 Task: Add a dentist appointment for a check-up on the 19th at 3:00 PM.
Action: Mouse moved to (366, 127)
Screenshot: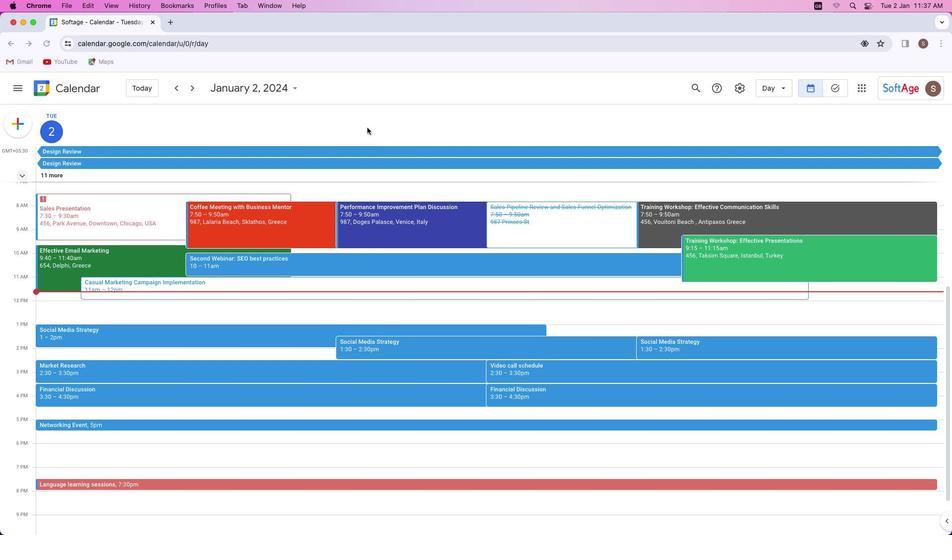 
Action: Mouse pressed left at (366, 127)
Screenshot: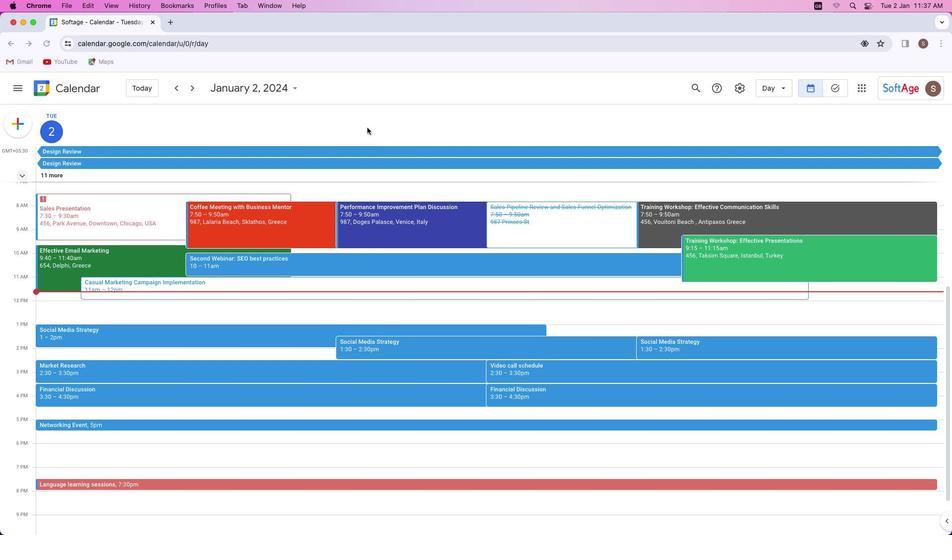 
Action: Mouse moved to (18, 119)
Screenshot: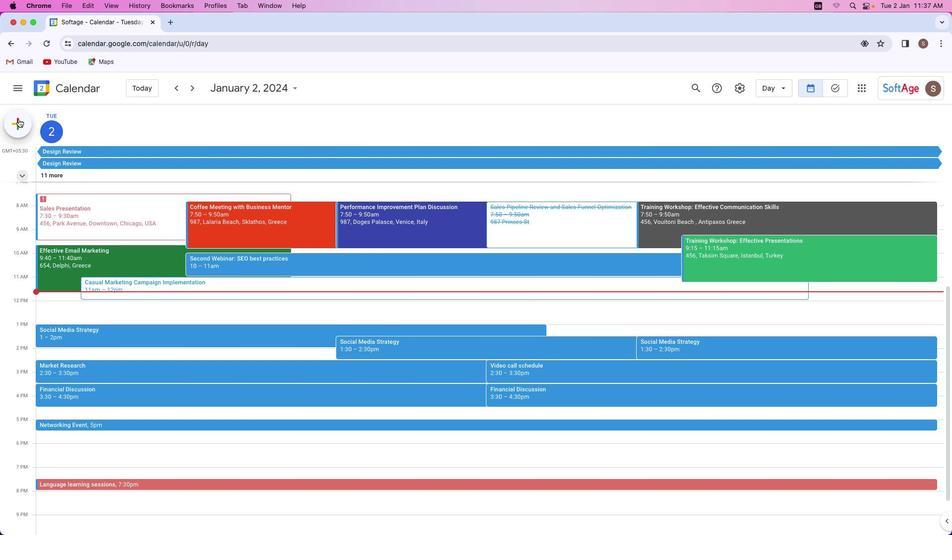 
Action: Mouse pressed left at (18, 119)
Screenshot: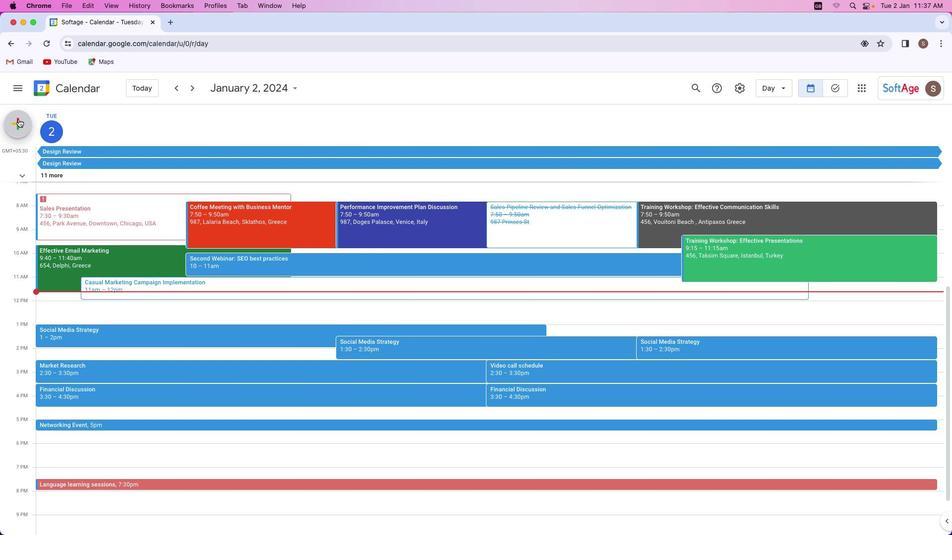 
Action: Mouse moved to (39, 233)
Screenshot: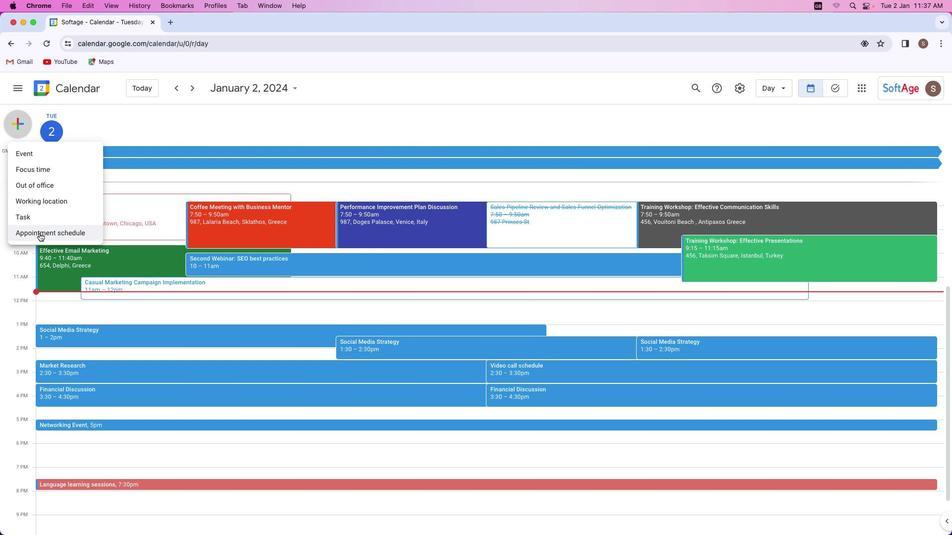 
Action: Mouse pressed left at (39, 233)
Screenshot: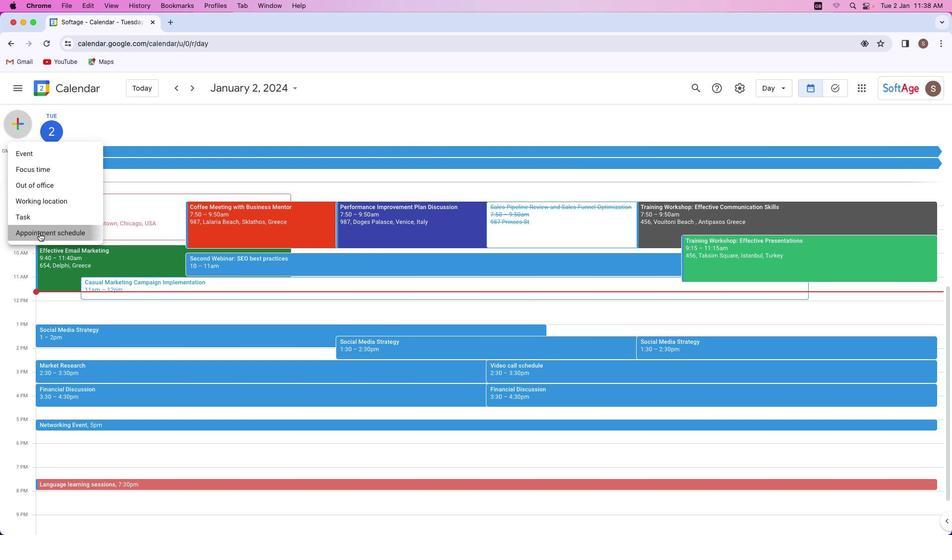 
Action: Mouse moved to (59, 115)
Screenshot: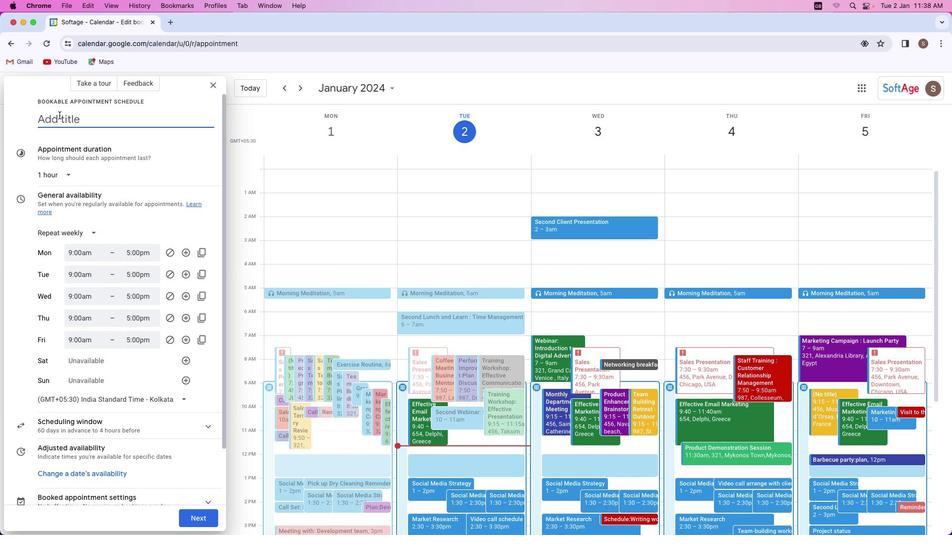 
Action: Key pressed Key.shift'D''e''n''t''i''s''t'Key.spaceKey.shift'C''h''e''c''k''-''u''p'
Screenshot: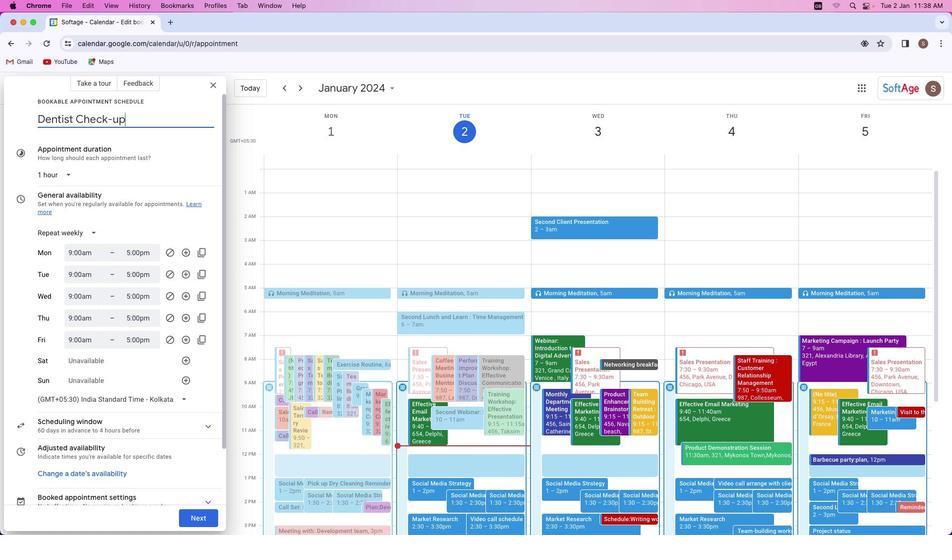 
Action: Mouse moved to (89, 229)
Screenshot: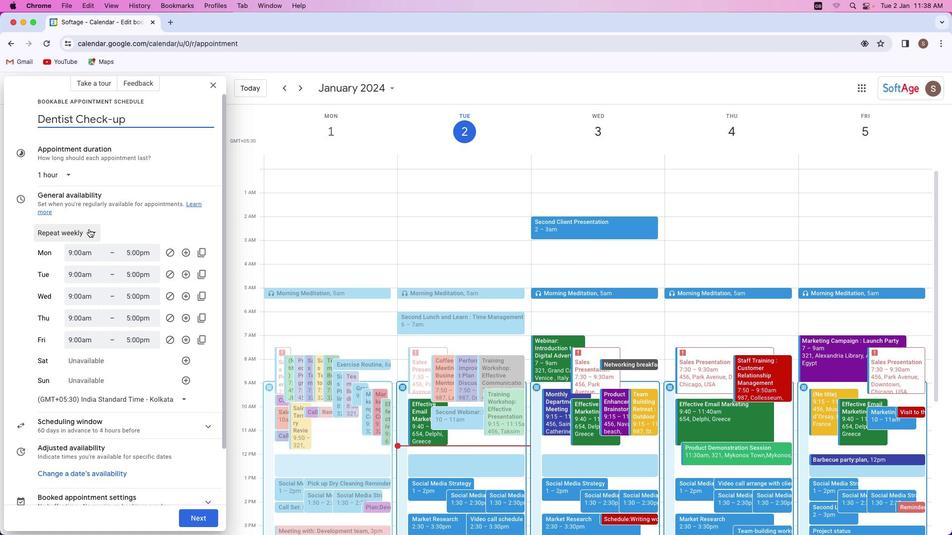 
Action: Mouse pressed left at (89, 229)
Screenshot: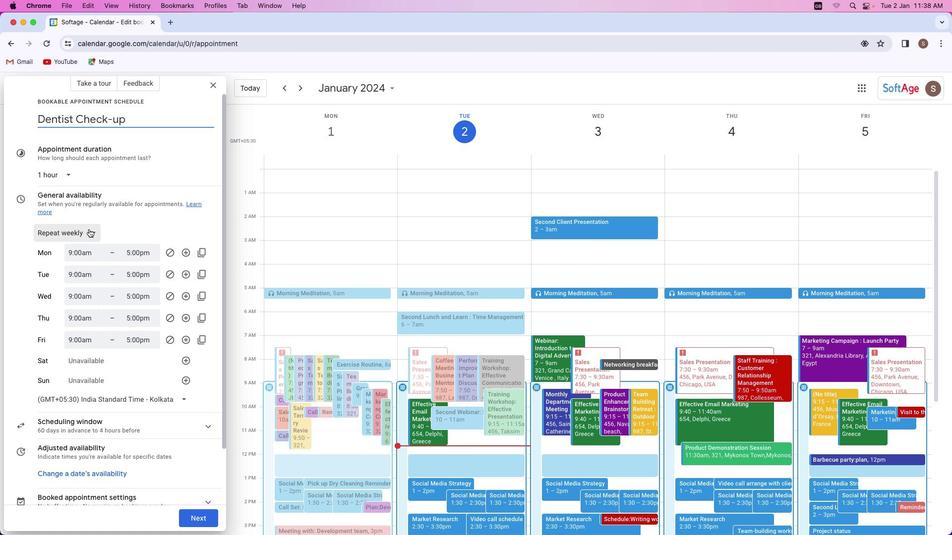 
Action: Mouse moved to (74, 251)
Screenshot: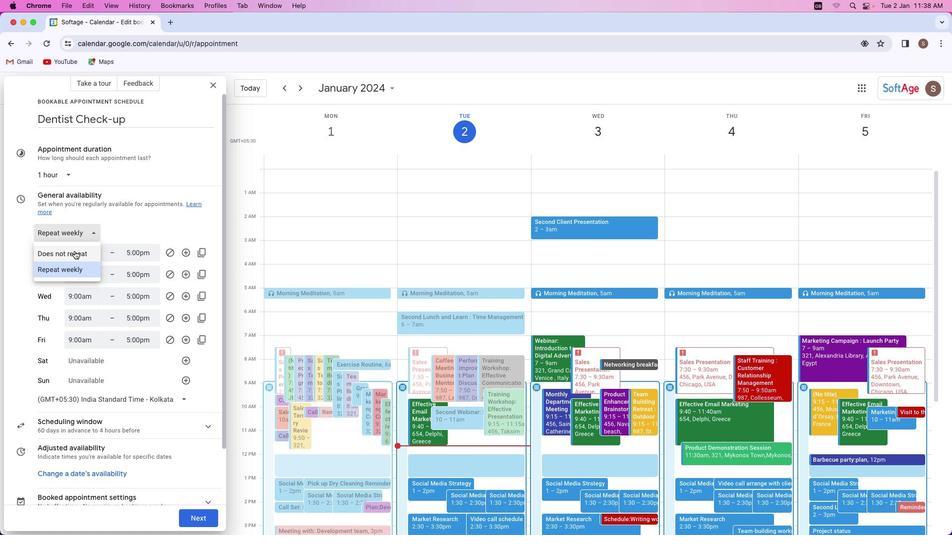 
Action: Mouse pressed left at (74, 251)
Screenshot: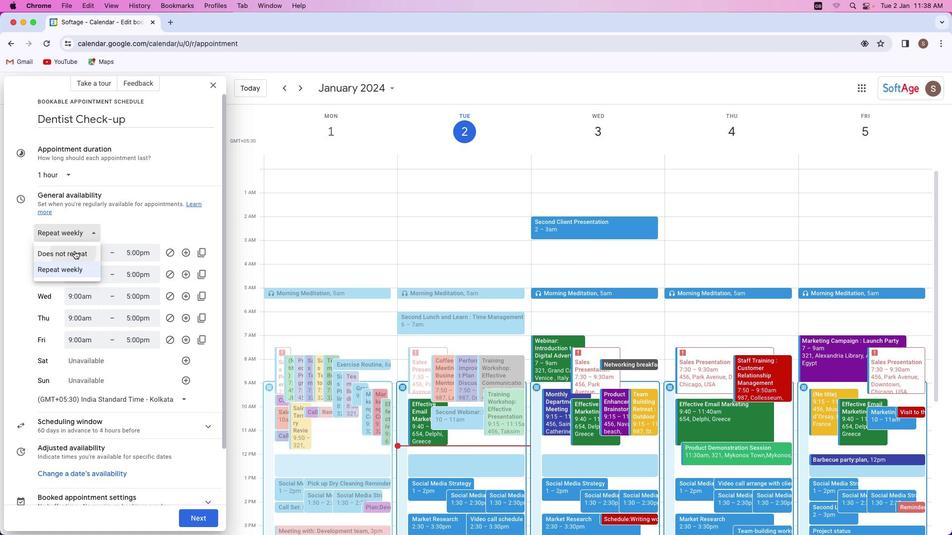 
Action: Mouse moved to (62, 243)
Screenshot: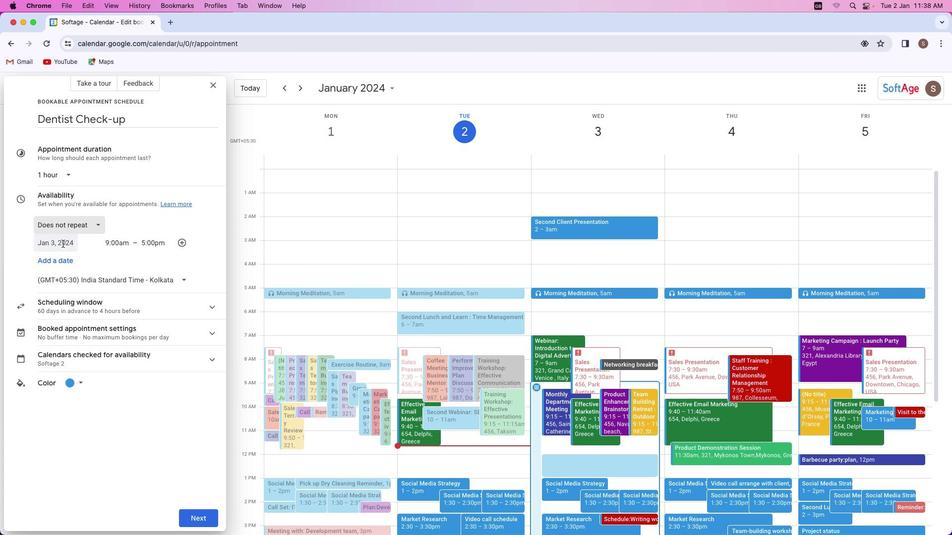 
Action: Mouse pressed left at (62, 243)
Screenshot: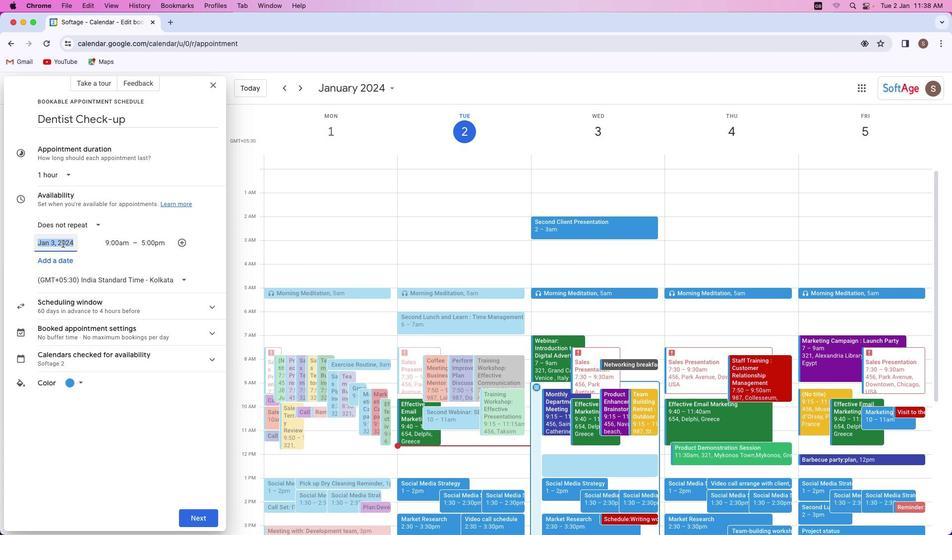 
Action: Mouse moved to (123, 319)
Screenshot: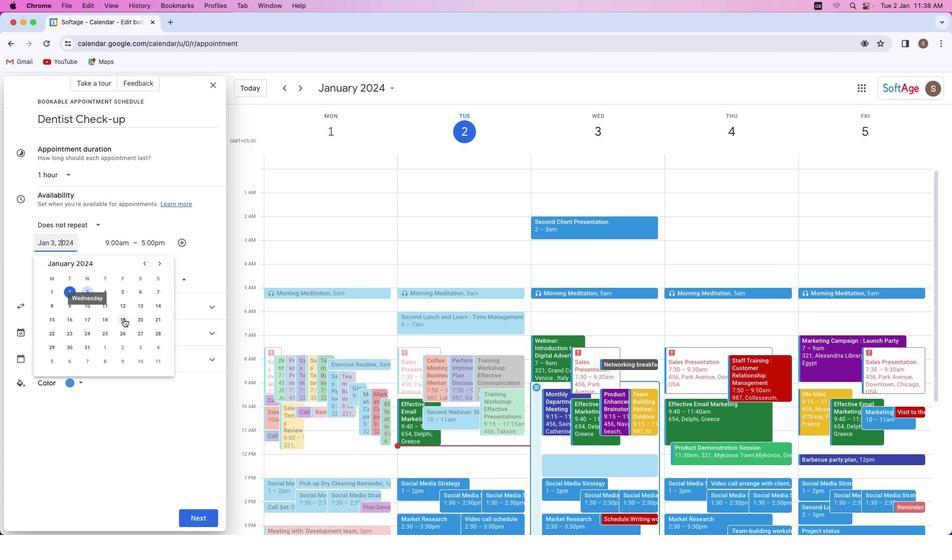
Action: Mouse pressed left at (123, 319)
Screenshot: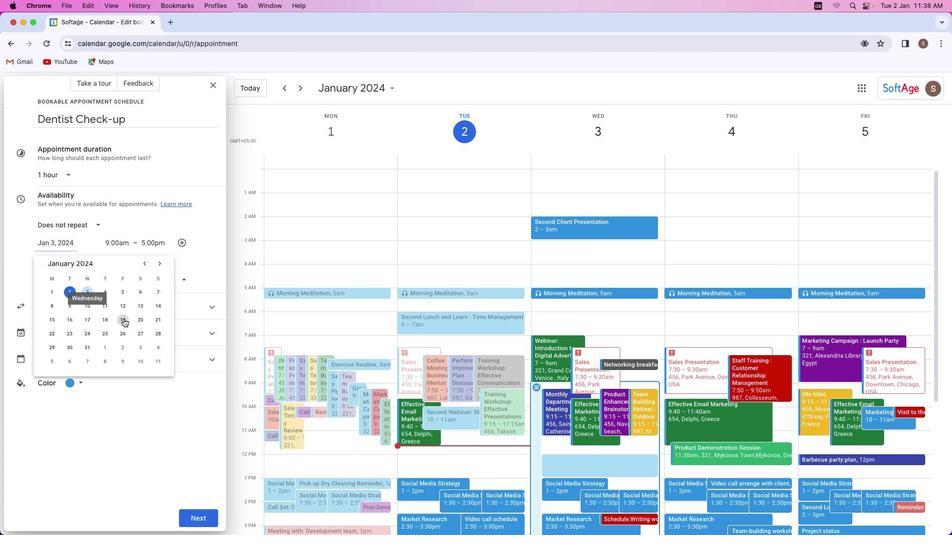 
Action: Mouse moved to (116, 248)
Screenshot: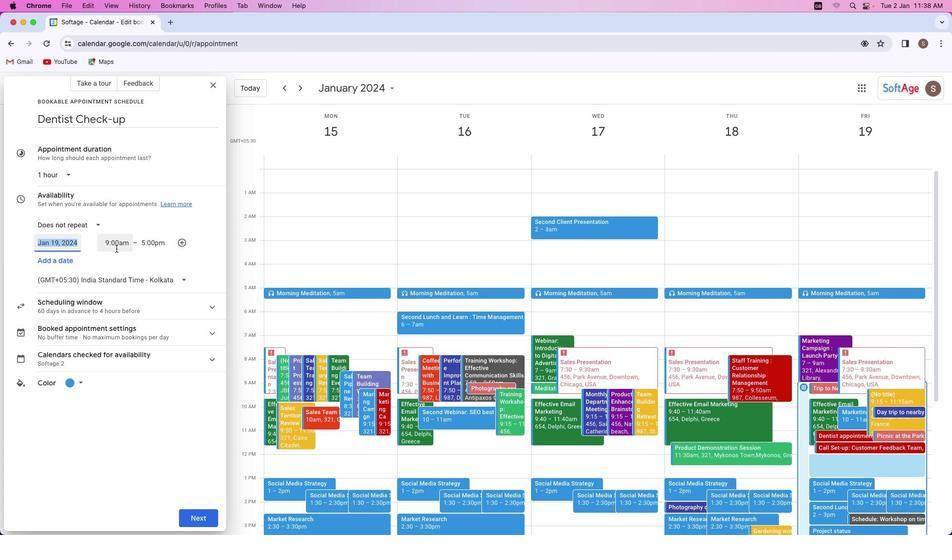 
Action: Mouse pressed left at (116, 248)
Screenshot: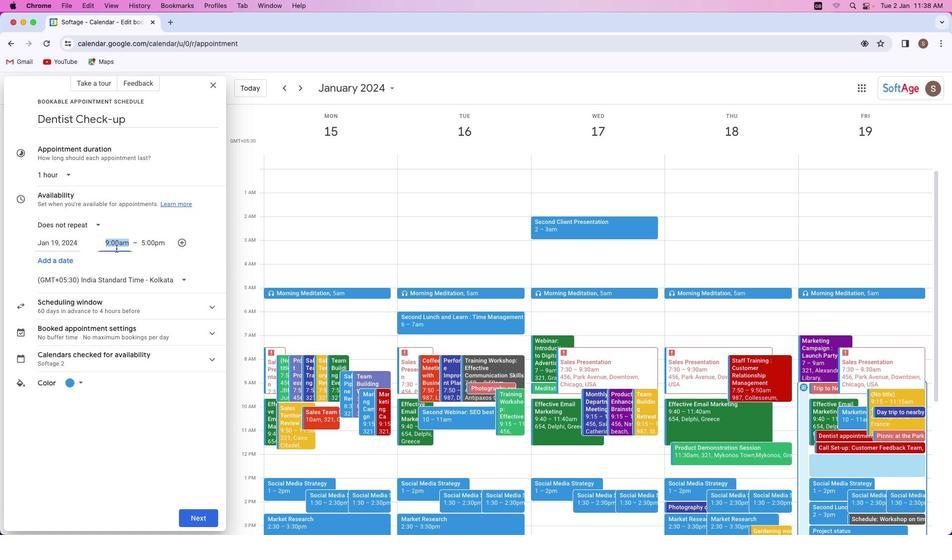 
Action: Mouse moved to (151, 301)
Screenshot: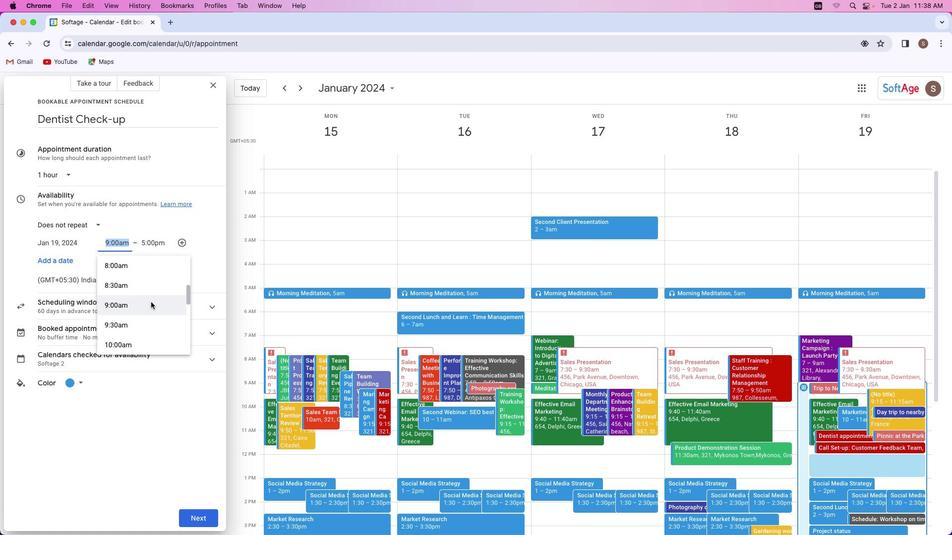 
Action: Mouse scrolled (151, 301) with delta (0, 0)
Screenshot: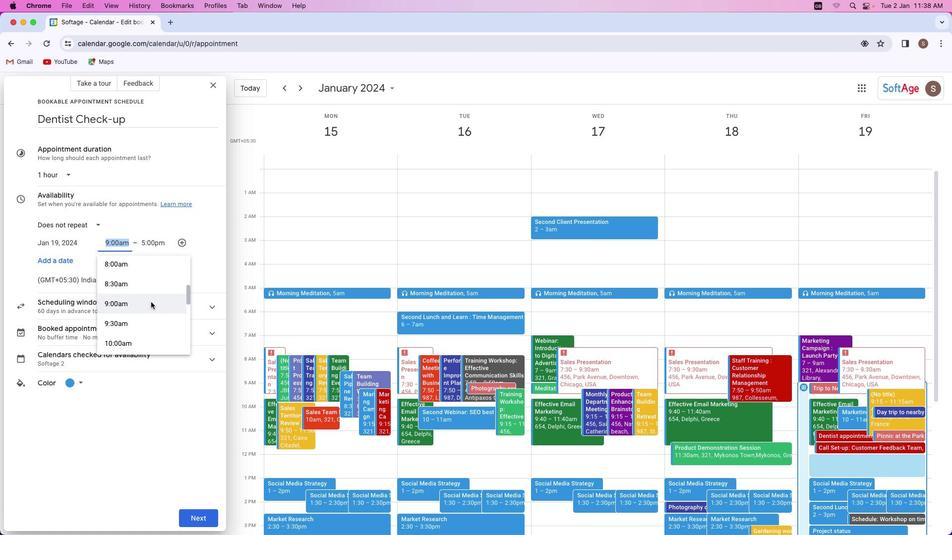 
Action: Mouse moved to (150, 302)
Screenshot: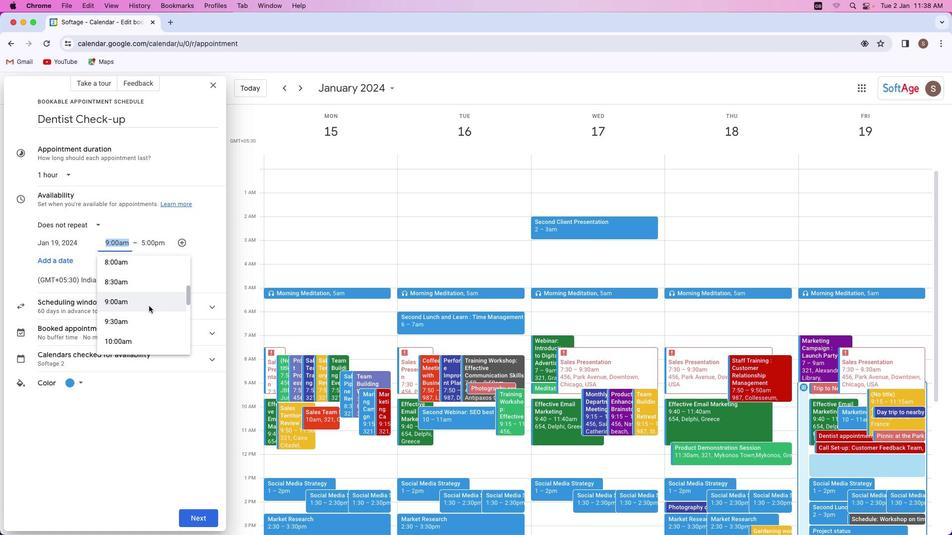
Action: Mouse scrolled (150, 302) with delta (0, 0)
Screenshot: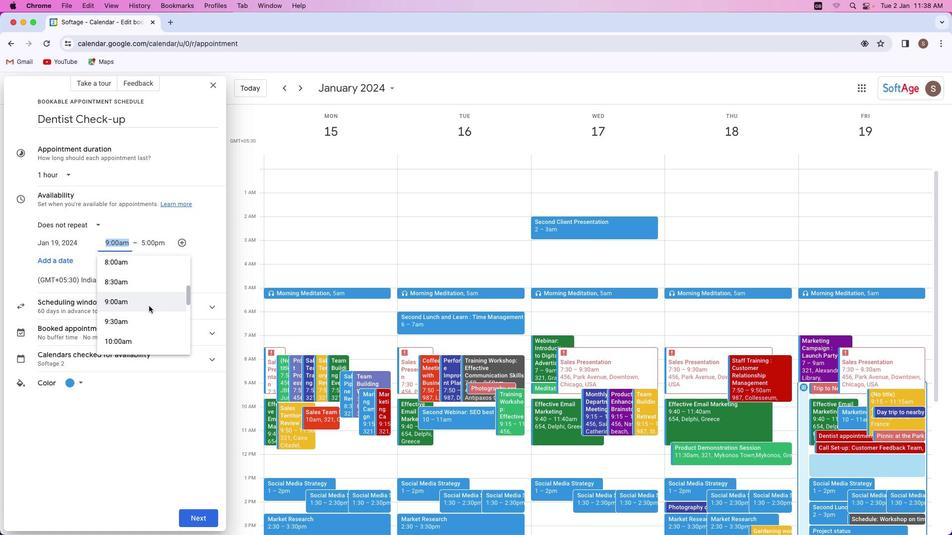
Action: Mouse moved to (148, 306)
Screenshot: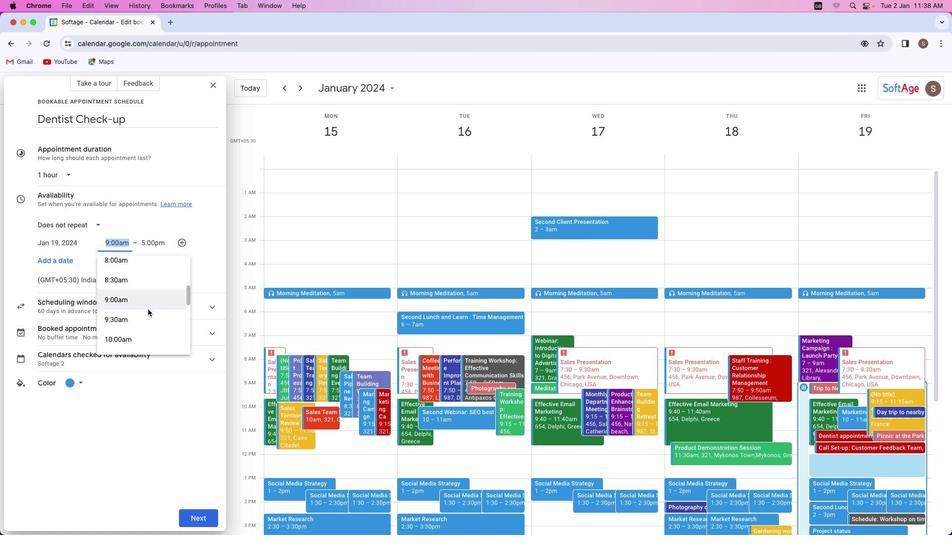 
Action: Mouse scrolled (148, 306) with delta (0, 0)
Screenshot: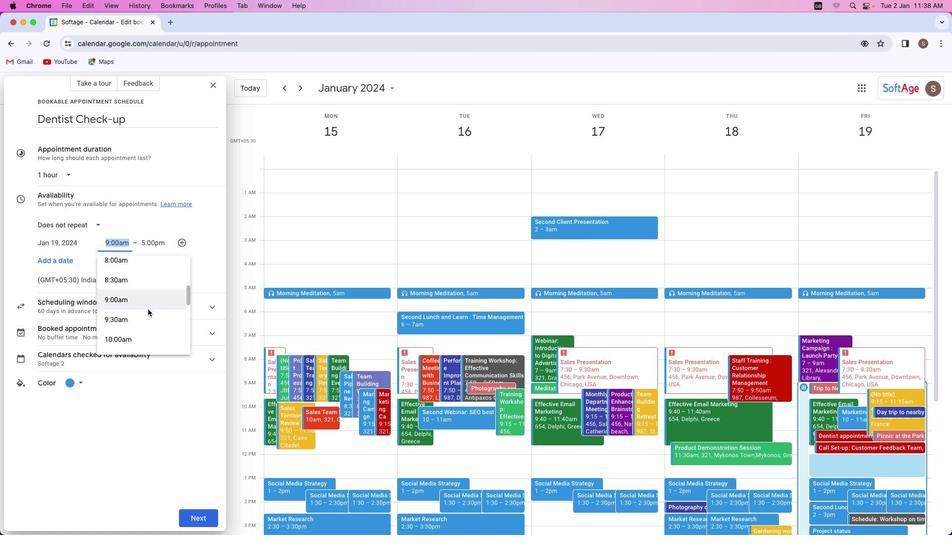 
Action: Mouse moved to (147, 309)
Screenshot: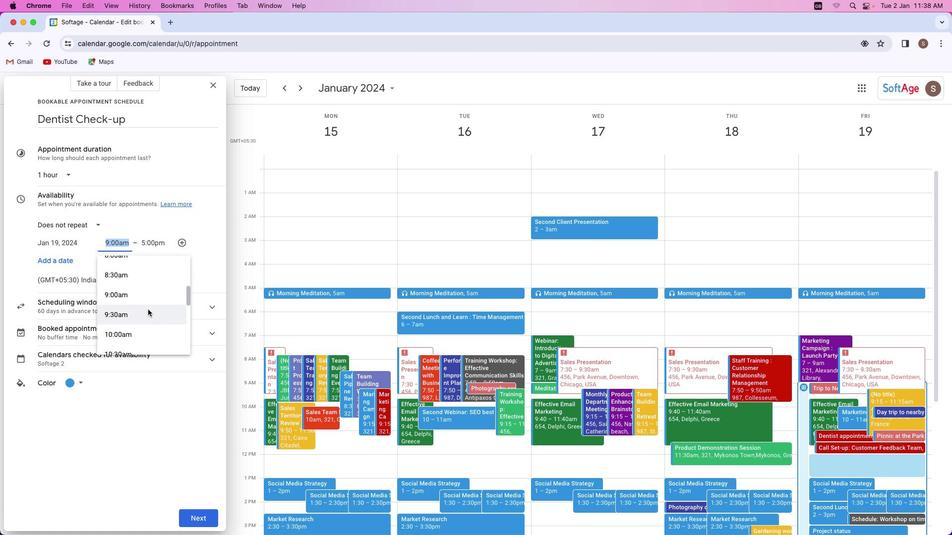 
Action: Mouse scrolled (147, 309) with delta (0, 0)
Screenshot: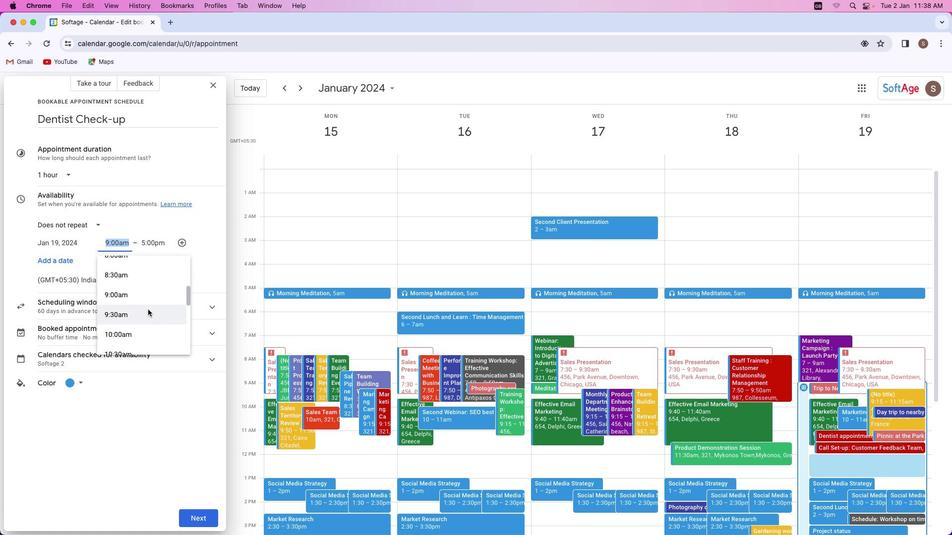 
Action: Mouse moved to (147, 303)
Screenshot: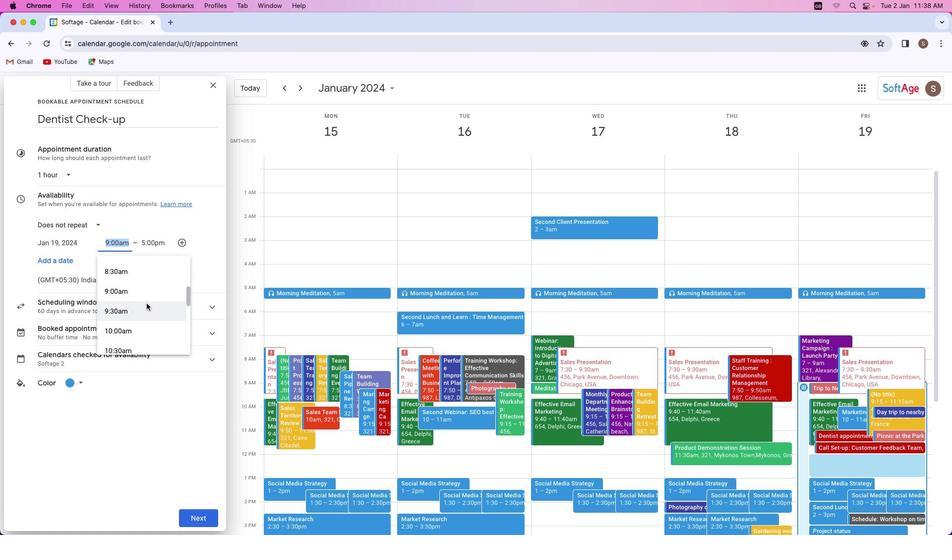 
Action: Mouse scrolled (147, 303) with delta (0, 0)
Screenshot: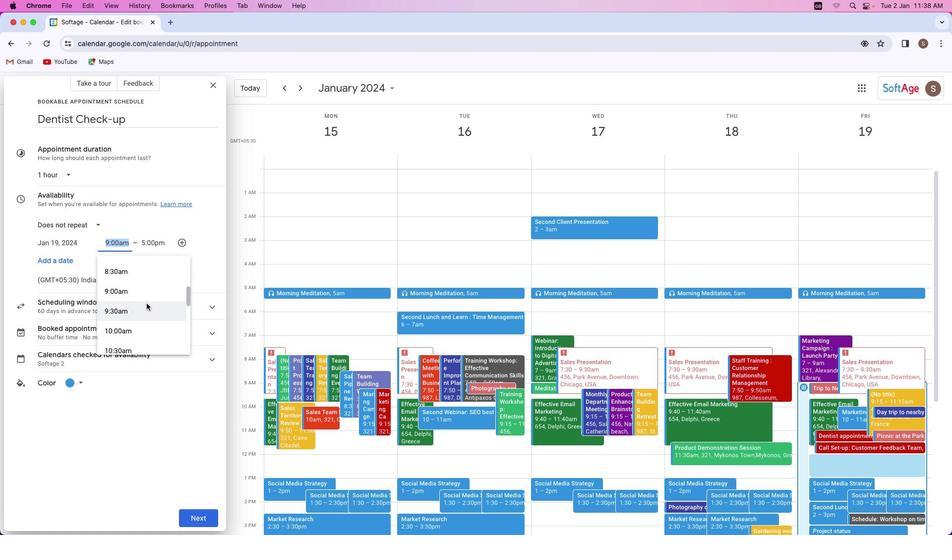 
Action: Mouse moved to (147, 303)
Screenshot: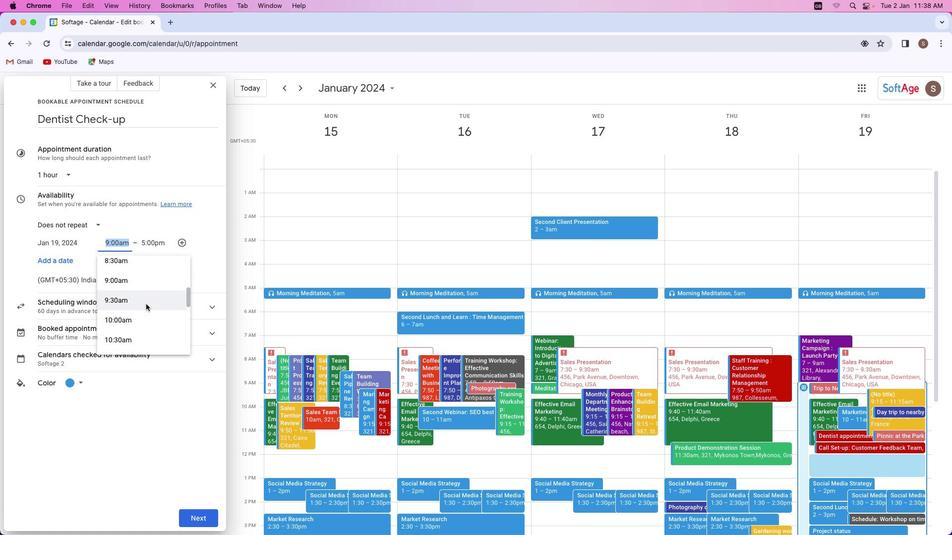 
Action: Mouse scrolled (147, 303) with delta (0, 0)
Screenshot: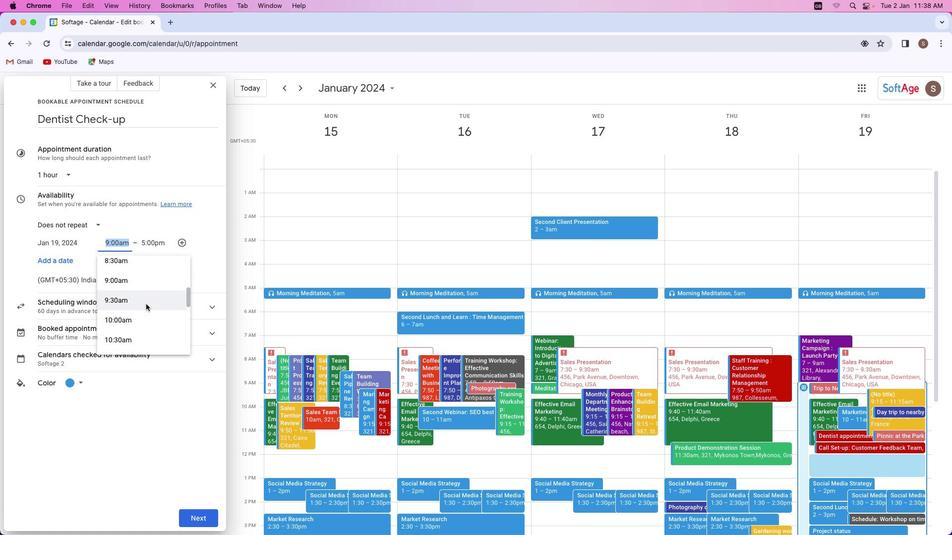 
Action: Mouse moved to (146, 303)
Screenshot: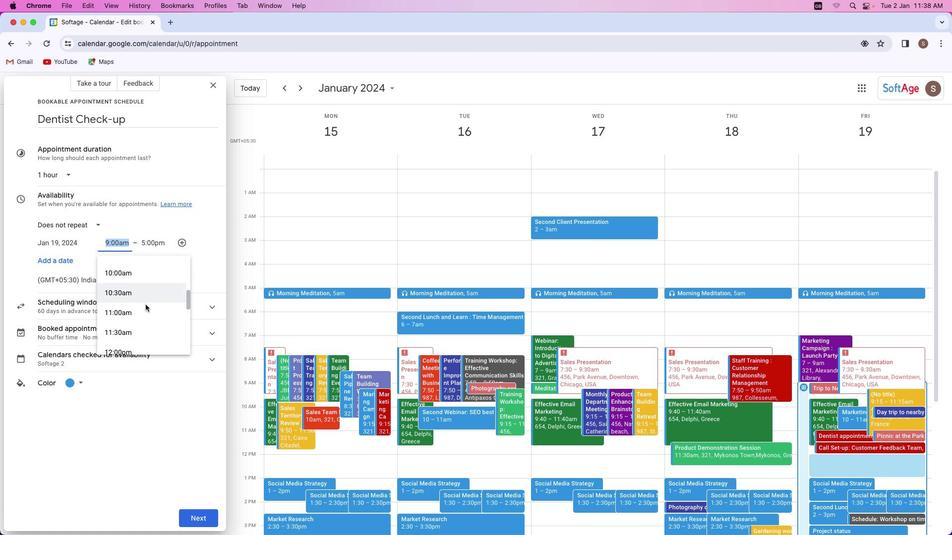 
Action: Mouse scrolled (146, 303) with delta (0, 0)
Screenshot: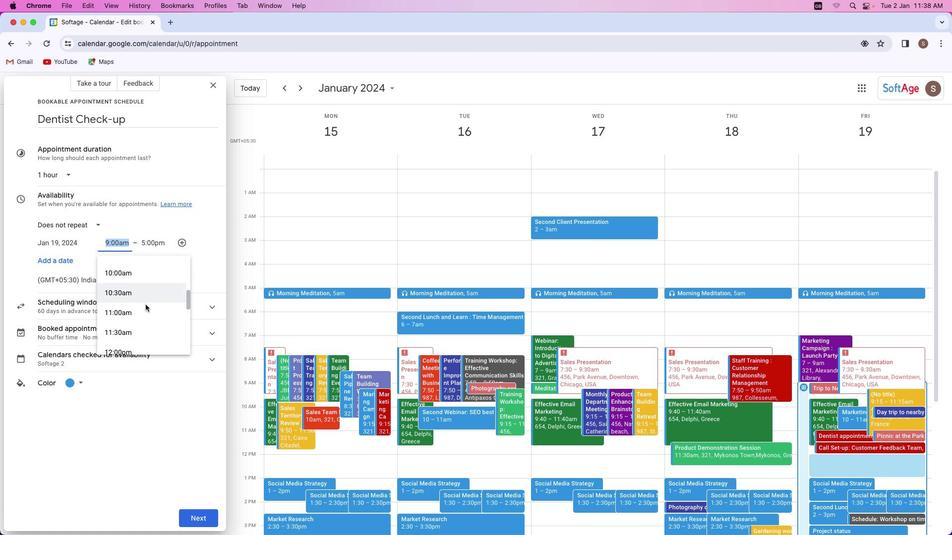 
Action: Mouse moved to (146, 303)
Screenshot: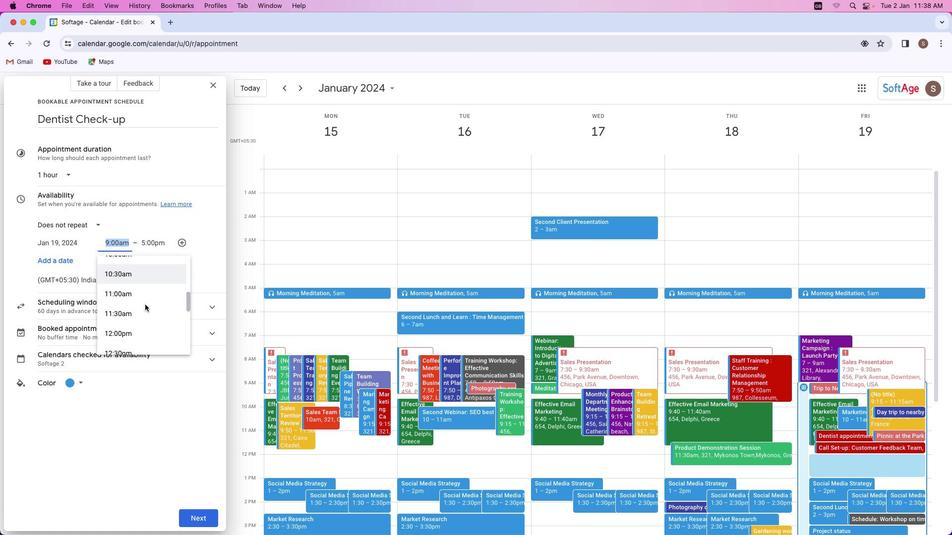 
Action: Mouse scrolled (146, 303) with delta (0, -1)
Screenshot: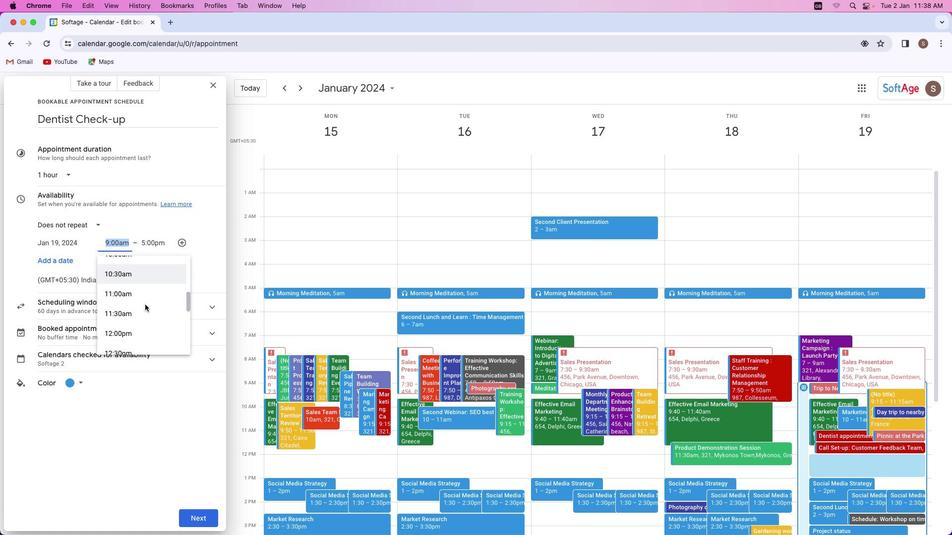 
Action: Mouse moved to (144, 304)
Screenshot: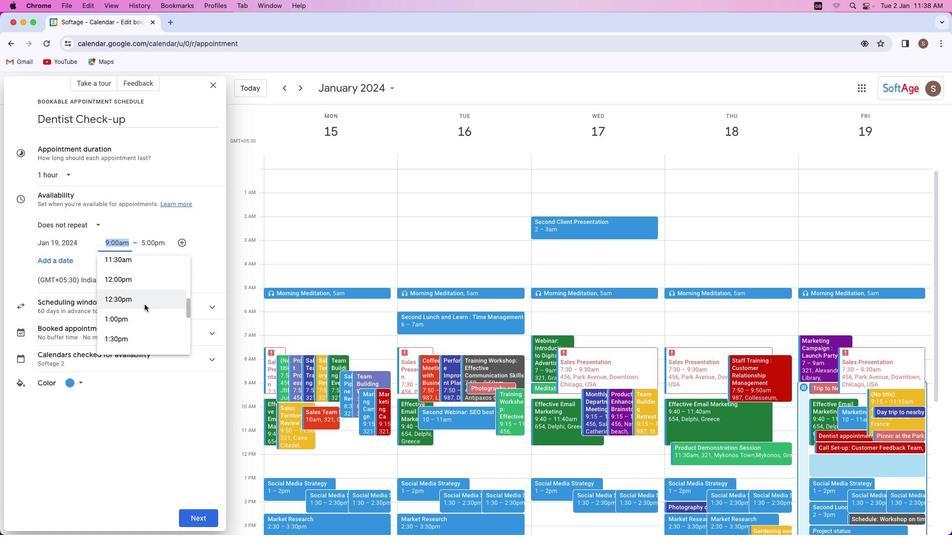 
Action: Mouse scrolled (144, 304) with delta (0, 0)
Screenshot: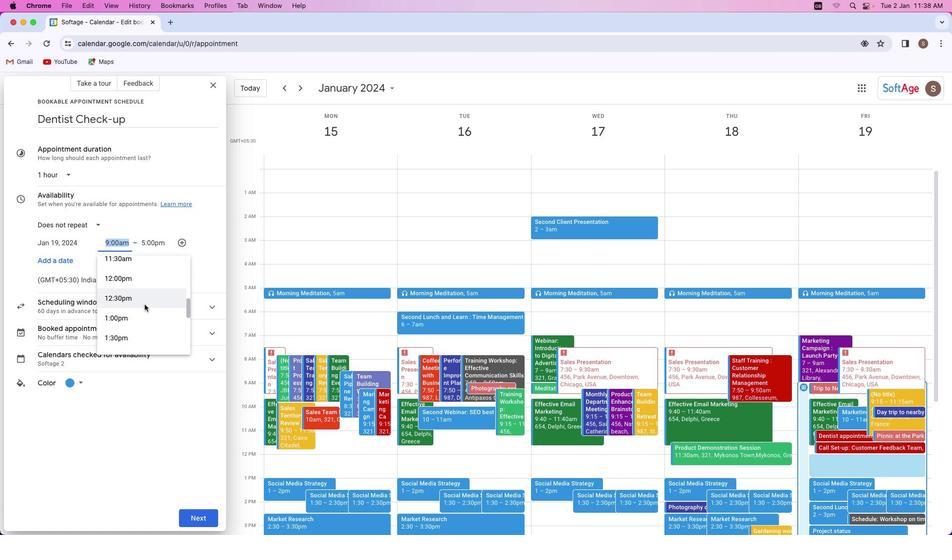 
Action: Mouse scrolled (144, 304) with delta (0, 0)
Screenshot: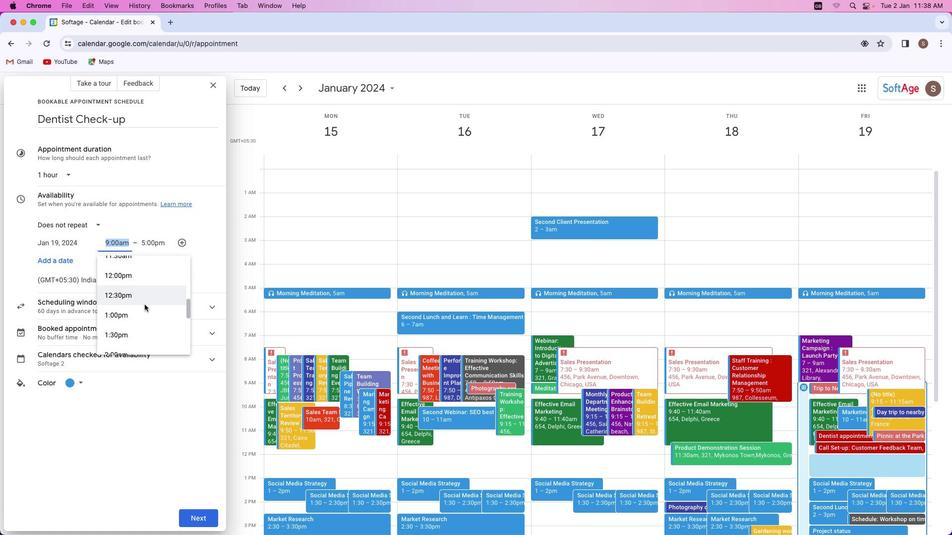 
Action: Mouse scrolled (144, 304) with delta (0, 0)
Screenshot: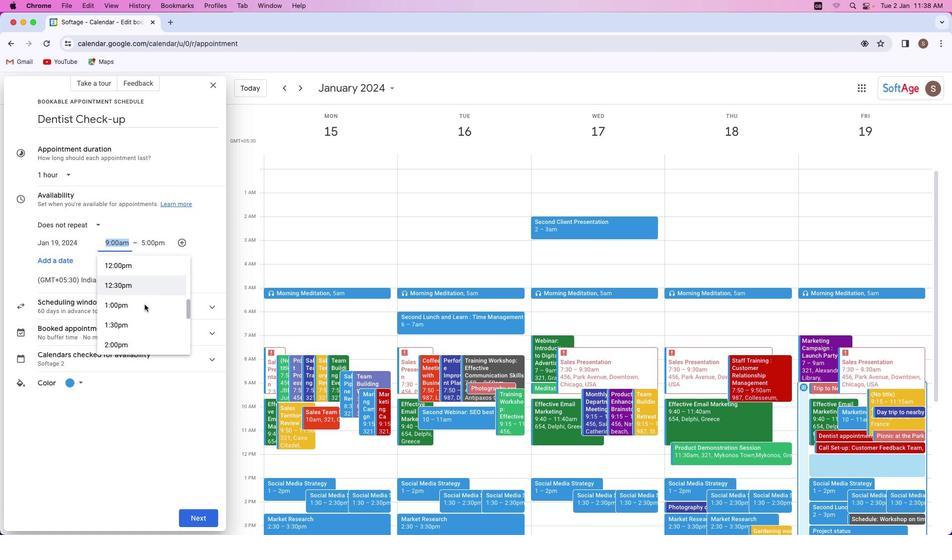 
Action: Mouse scrolled (144, 304) with delta (0, 0)
Screenshot: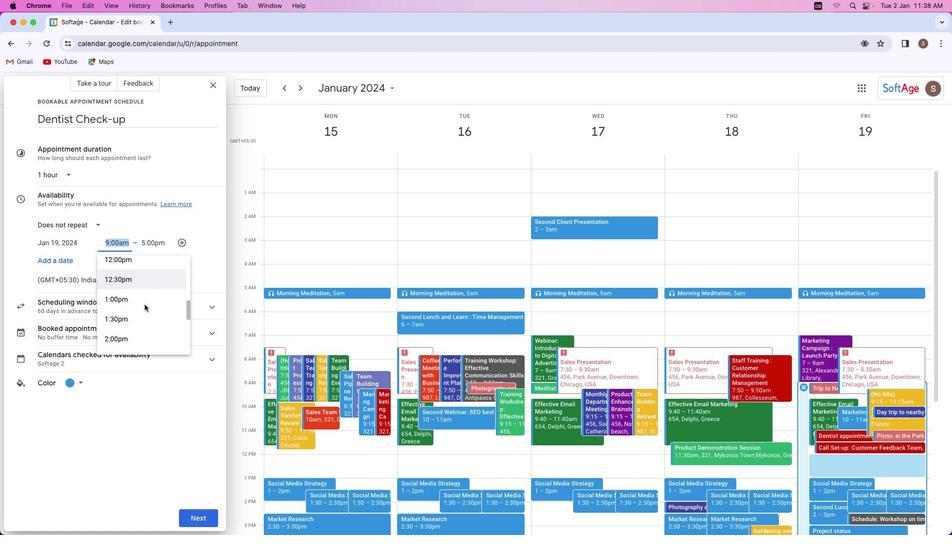 
Action: Mouse scrolled (144, 304) with delta (0, 0)
Screenshot: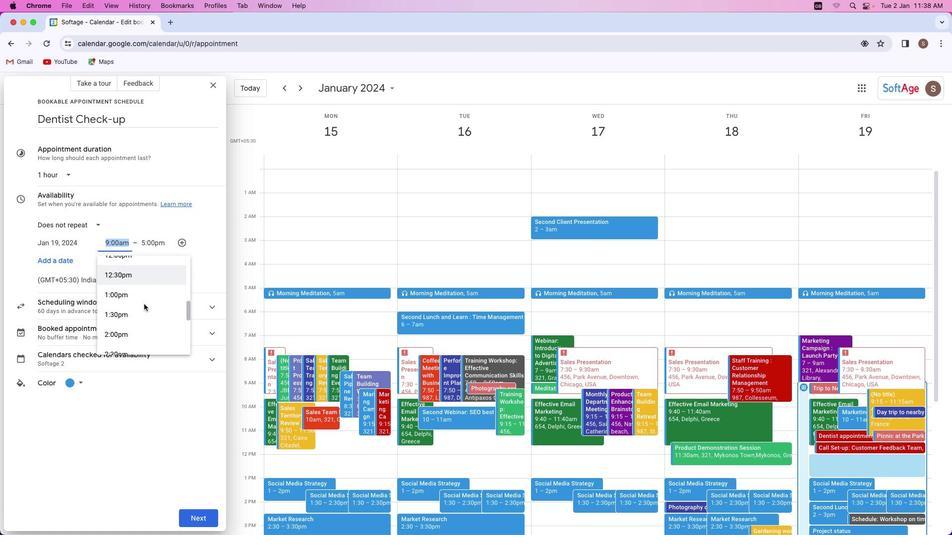 
Action: Mouse moved to (143, 304)
Screenshot: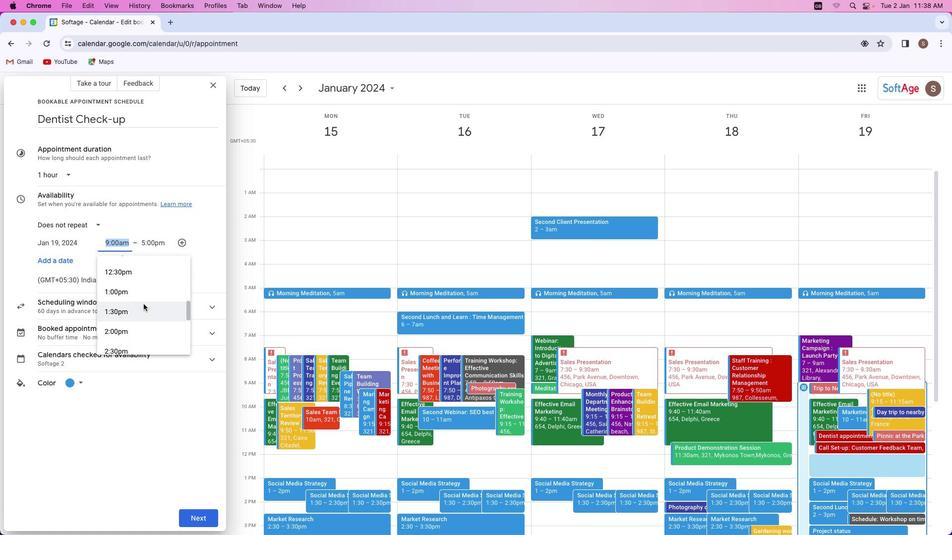 
Action: Mouse scrolled (143, 304) with delta (0, 0)
Screenshot: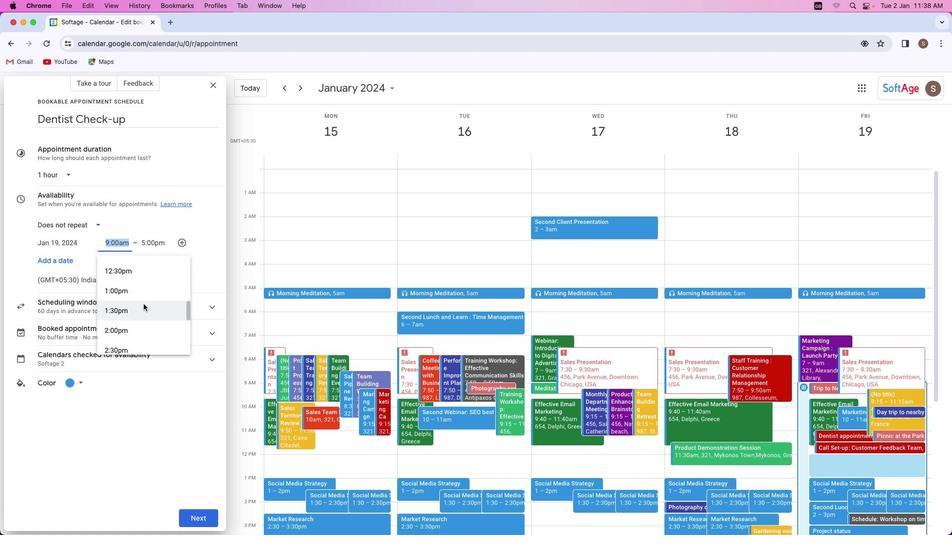 
Action: Mouse scrolled (143, 304) with delta (0, 0)
Screenshot: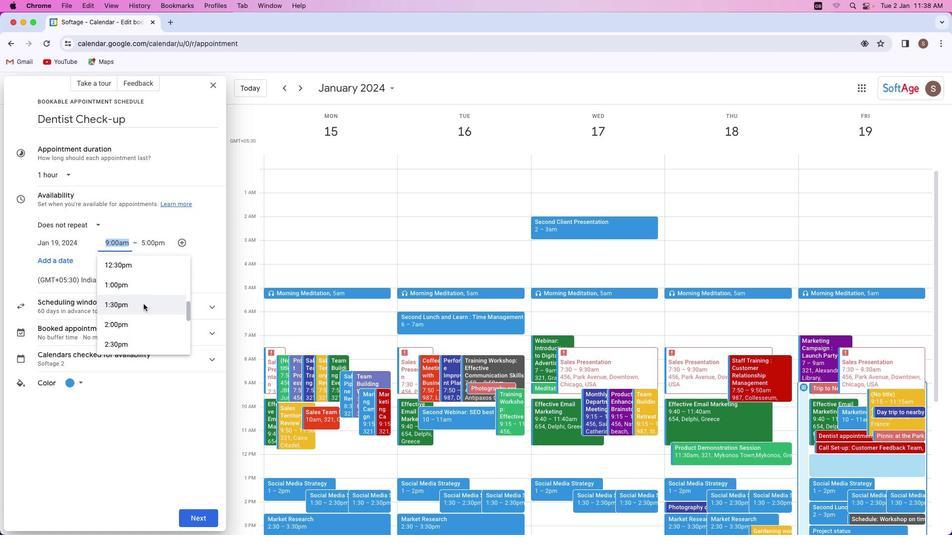 
Action: Mouse scrolled (143, 304) with delta (0, 0)
Screenshot: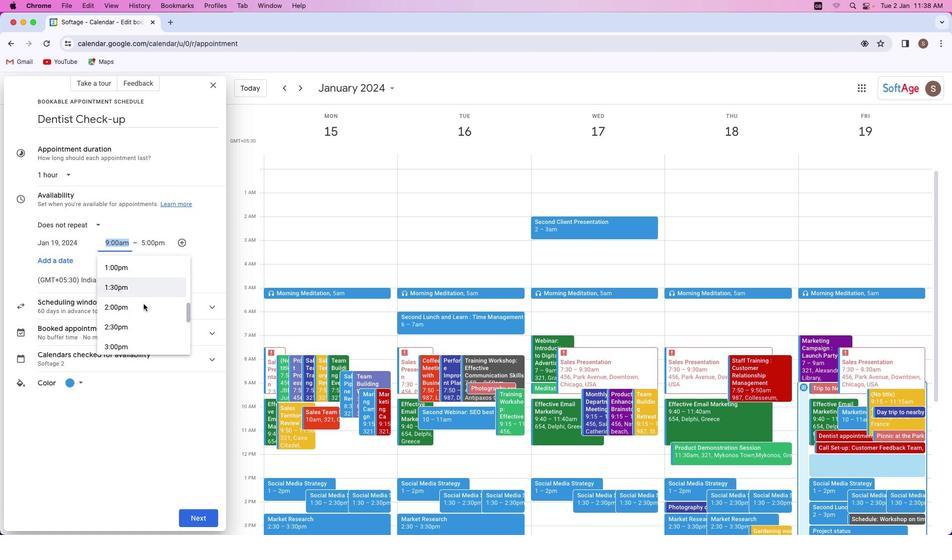 
Action: Mouse scrolled (143, 304) with delta (0, 0)
Screenshot: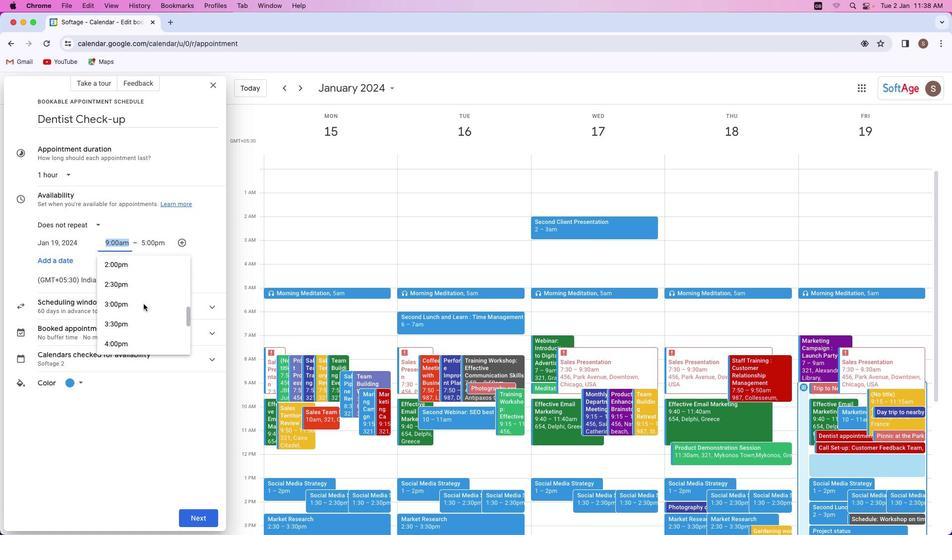 
Action: Mouse moved to (122, 295)
Screenshot: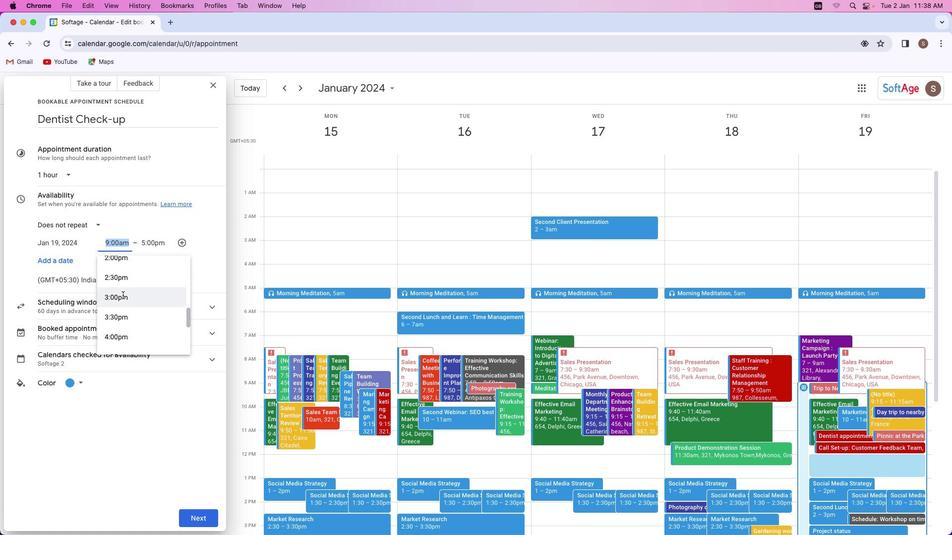 
Action: Mouse pressed left at (122, 295)
Screenshot: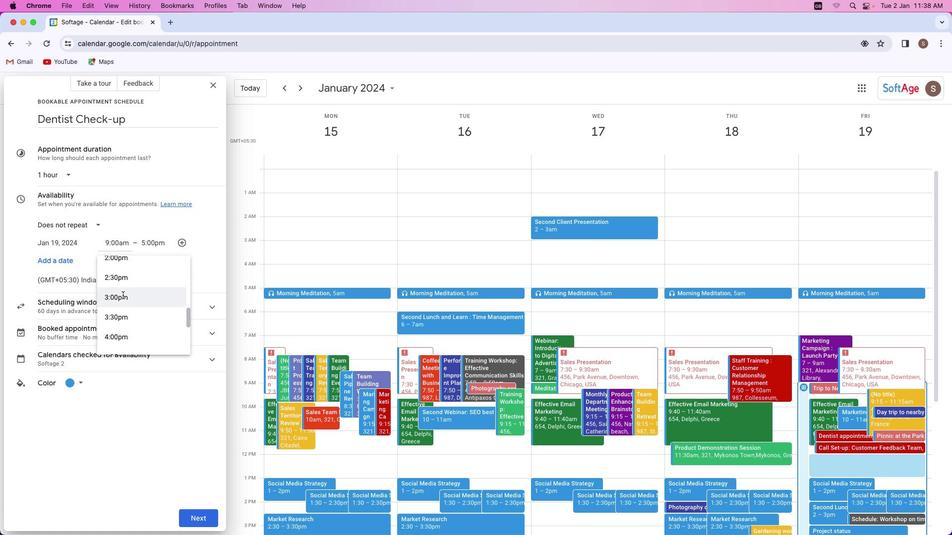 
Action: Mouse moved to (79, 380)
Screenshot: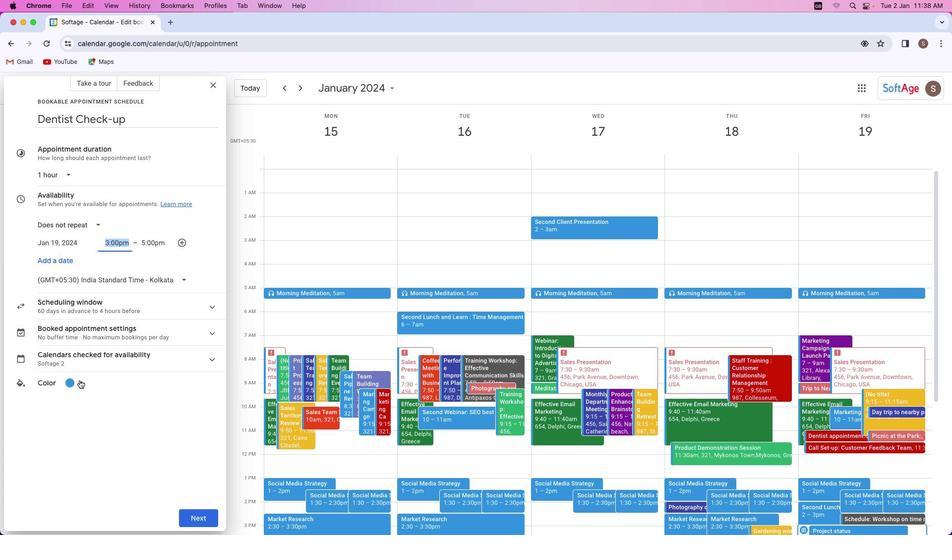 
Action: Mouse pressed left at (79, 380)
Screenshot: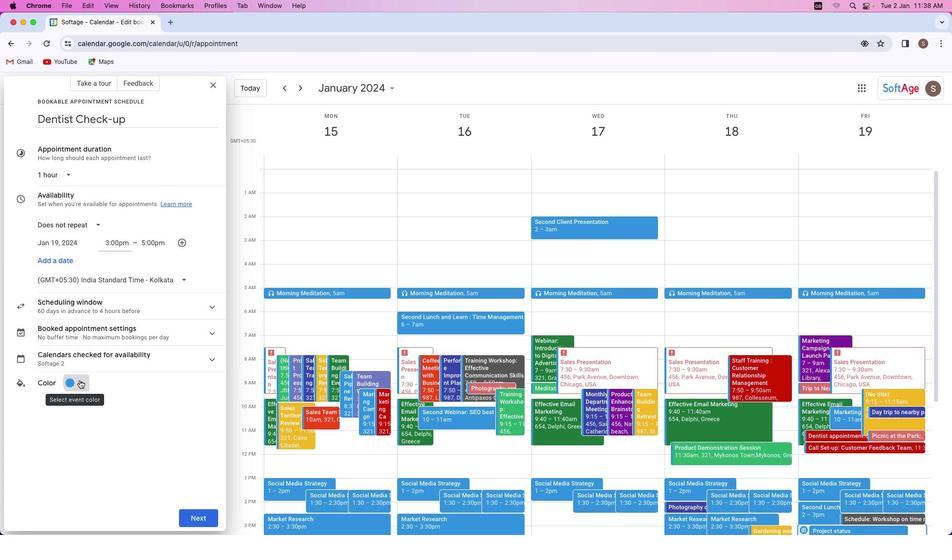 
Action: Mouse moved to (81, 398)
Screenshot: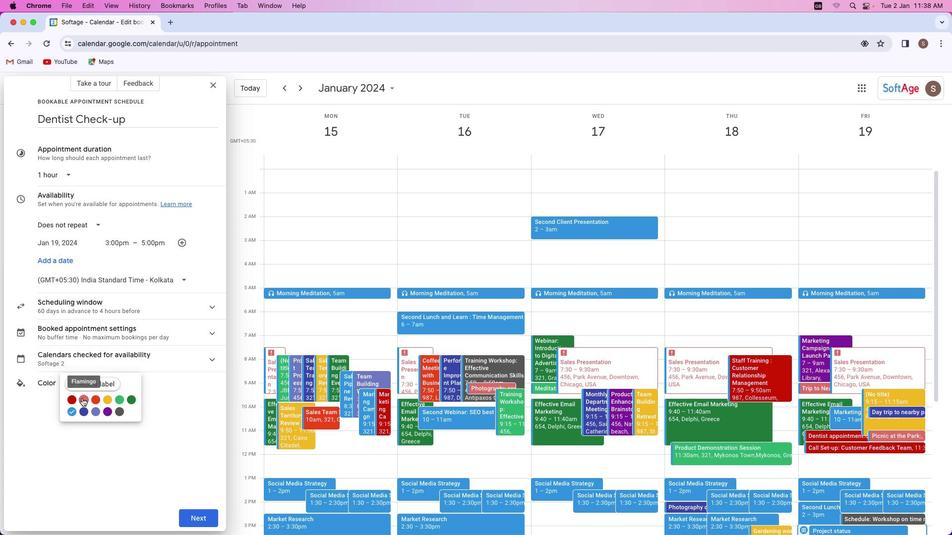 
Action: Mouse pressed left at (81, 398)
Screenshot: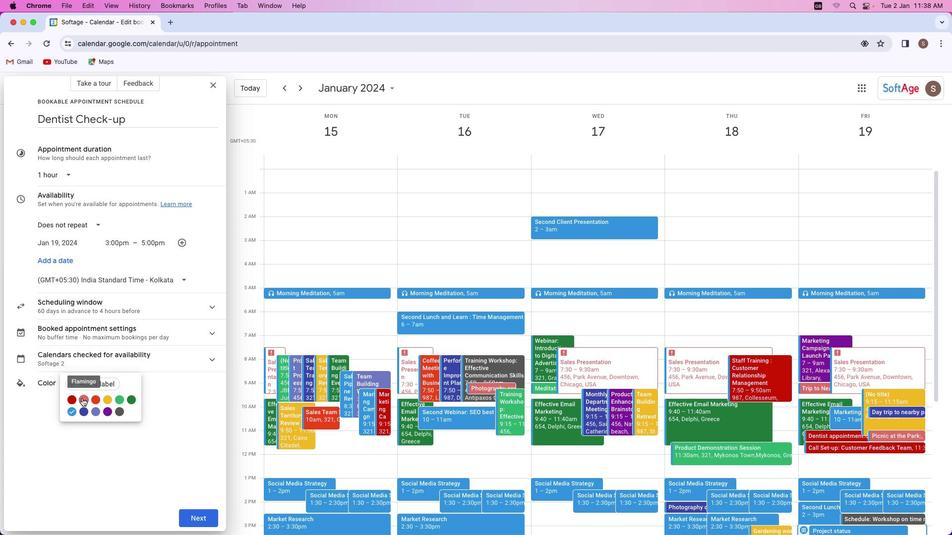 
Action: Mouse moved to (191, 514)
Screenshot: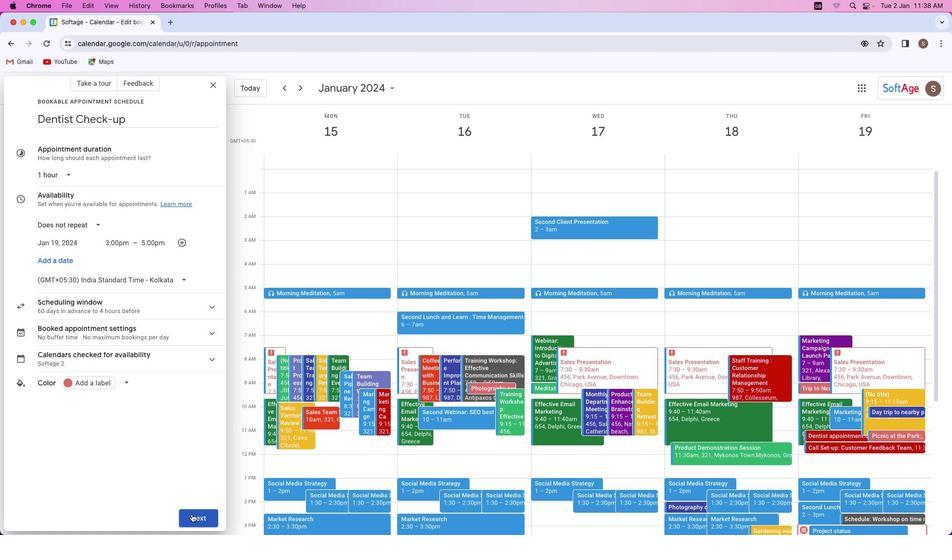 
Action: Mouse pressed left at (191, 514)
Screenshot: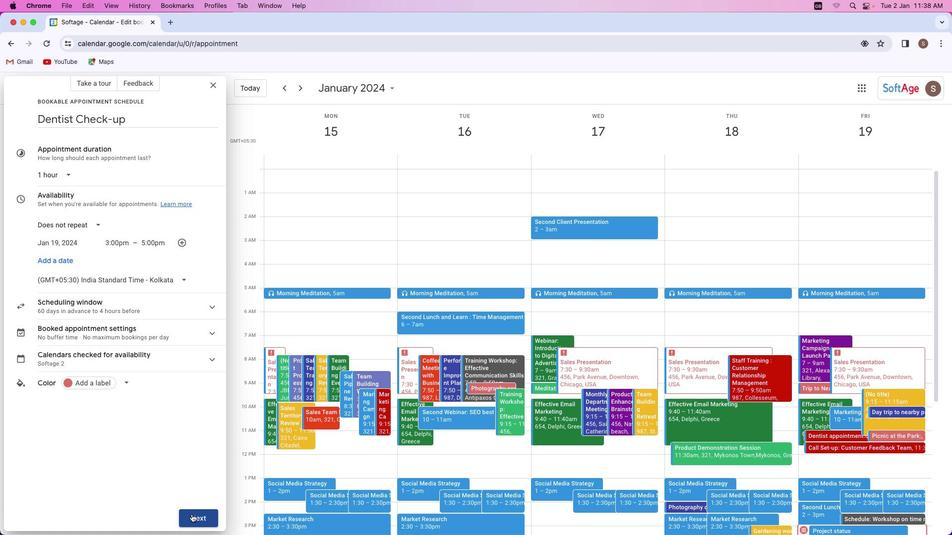 
Action: Mouse moved to (59, 302)
Screenshot: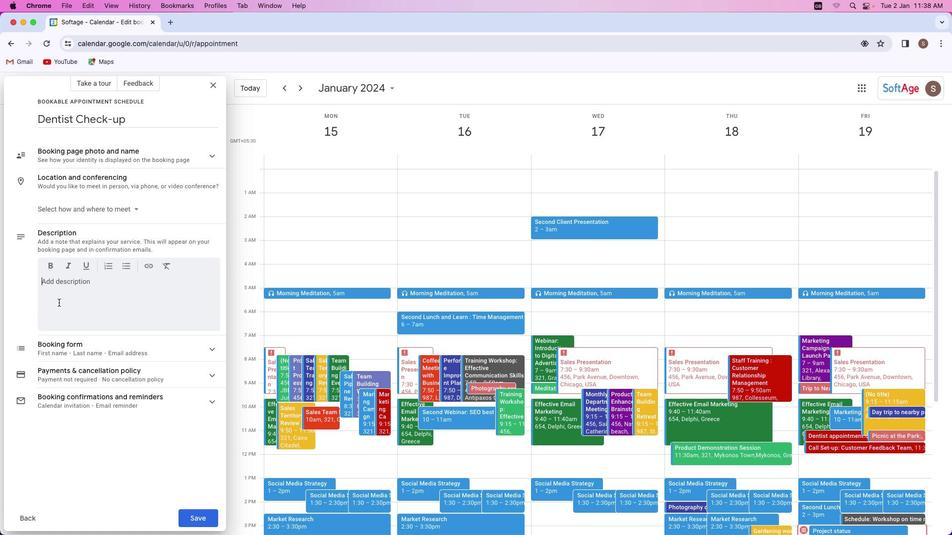 
Action: Mouse pressed left at (59, 302)
Screenshot: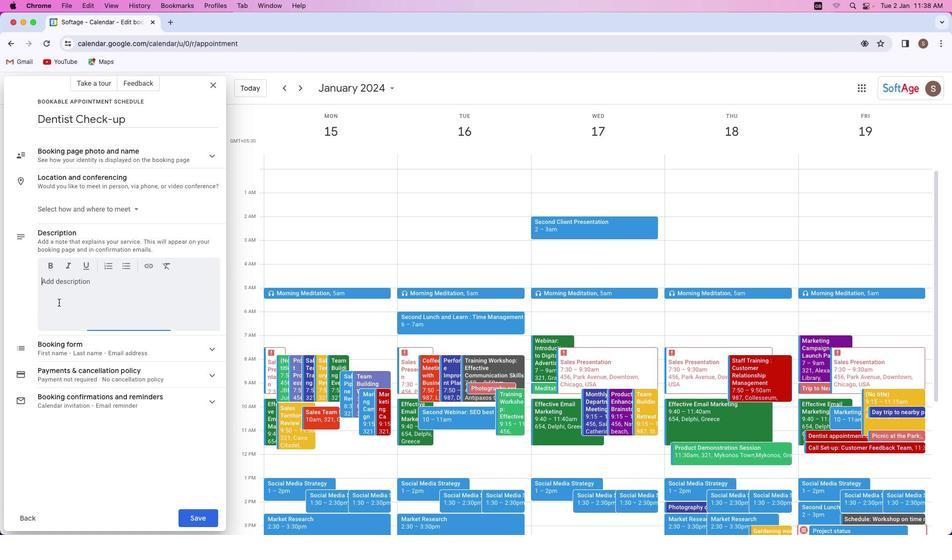 
Action: Key pressed Key.shift'T''h''i''s'Key.space'a''p''p''o''i''n''t''m''e''n''t'Key.space'p''u''r''p''o''s''e'Key.space'i''s'Key.space'd''e''n''t''i''s''t'Key.space'c''h''e''c''k''-''u''p''.'
Screenshot: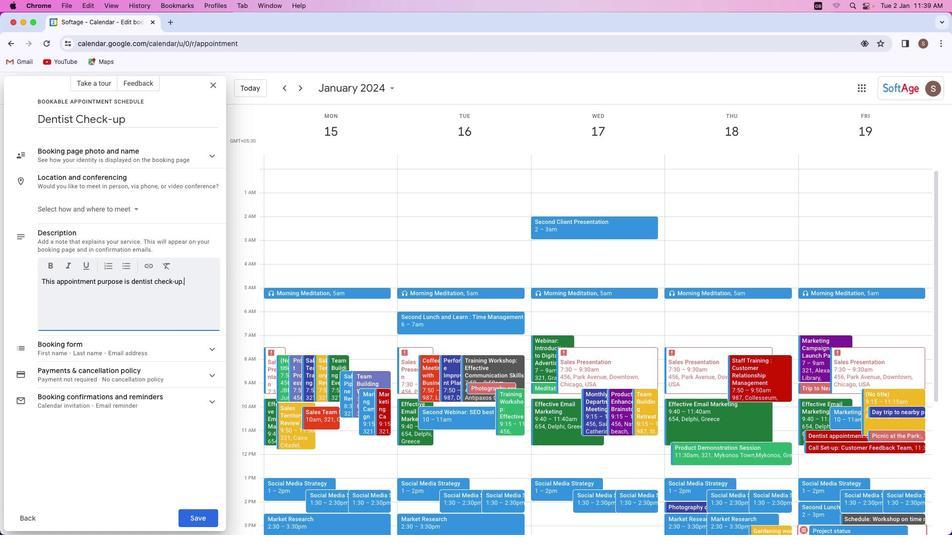 
Action: Mouse moved to (192, 516)
Screenshot: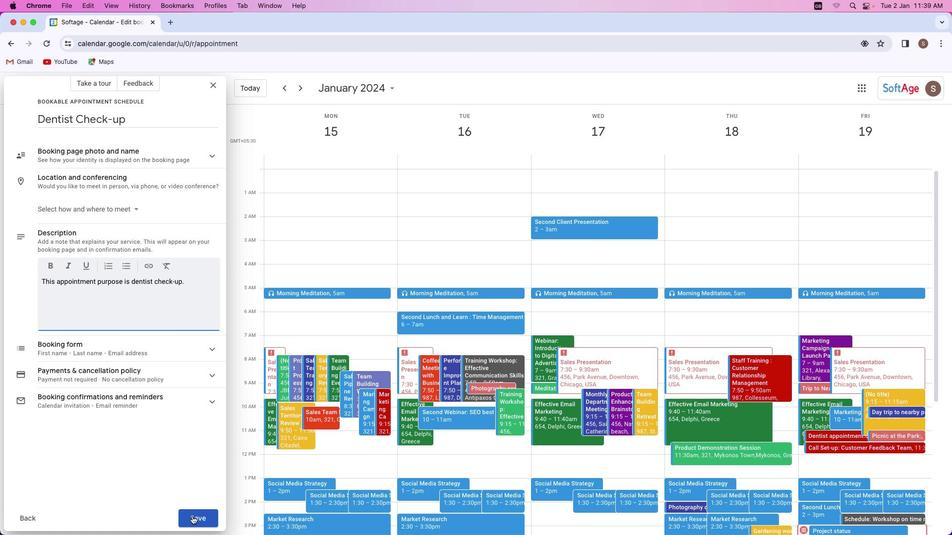 
Action: Mouse pressed left at (192, 516)
Screenshot: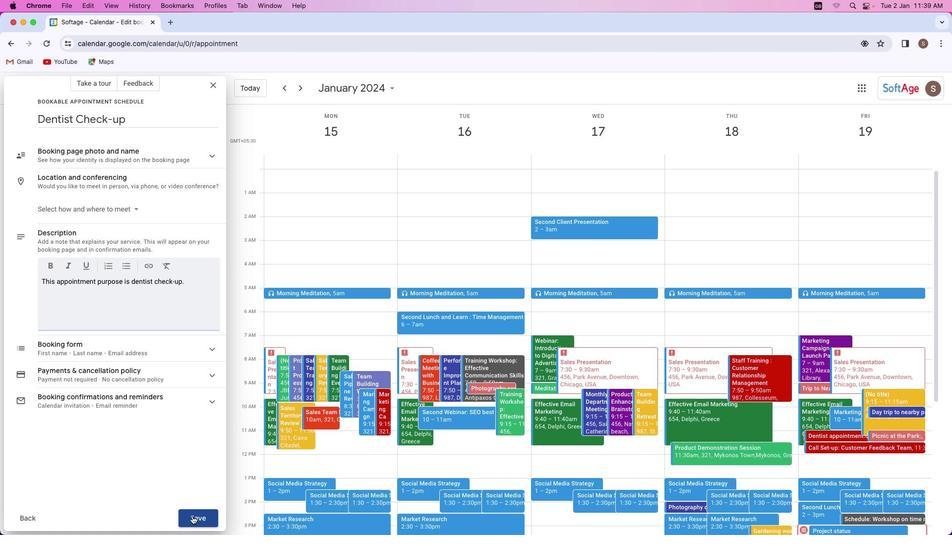 
Action: Mouse moved to (104, 357)
Screenshot: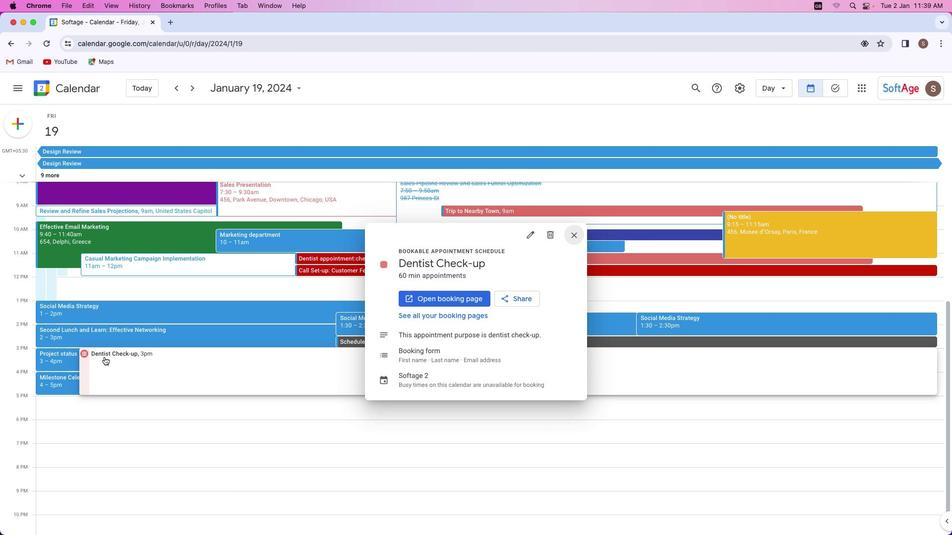 
Action: Mouse pressed left at (104, 357)
Screenshot: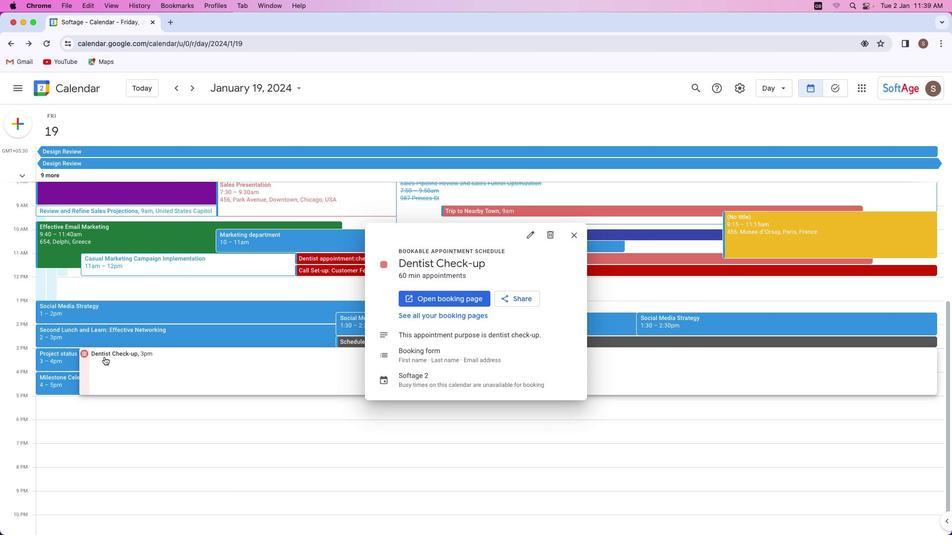 
Action: Mouse moved to (392, 367)
Screenshot: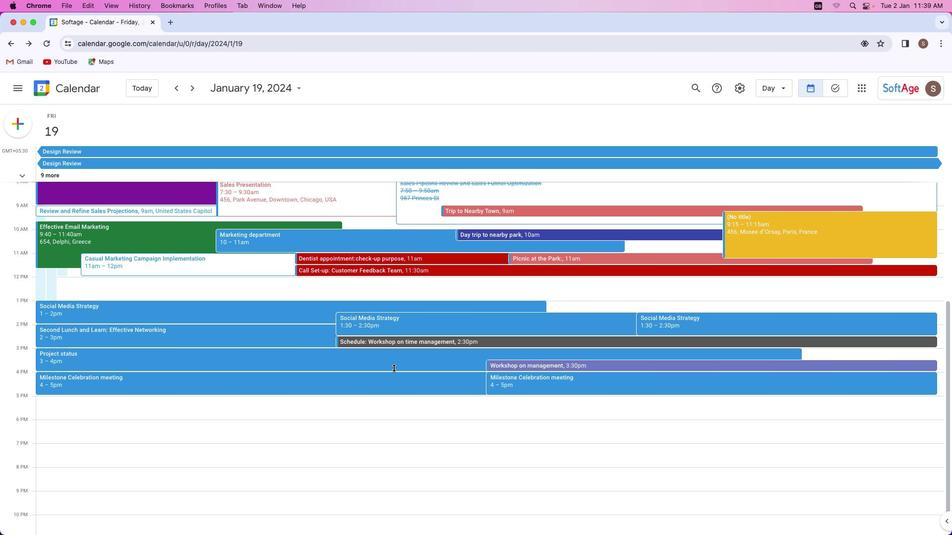 
